 Task: Choose a LinkedIn plan to start my free month.
Action: Mouse moved to (810, 112)
Screenshot: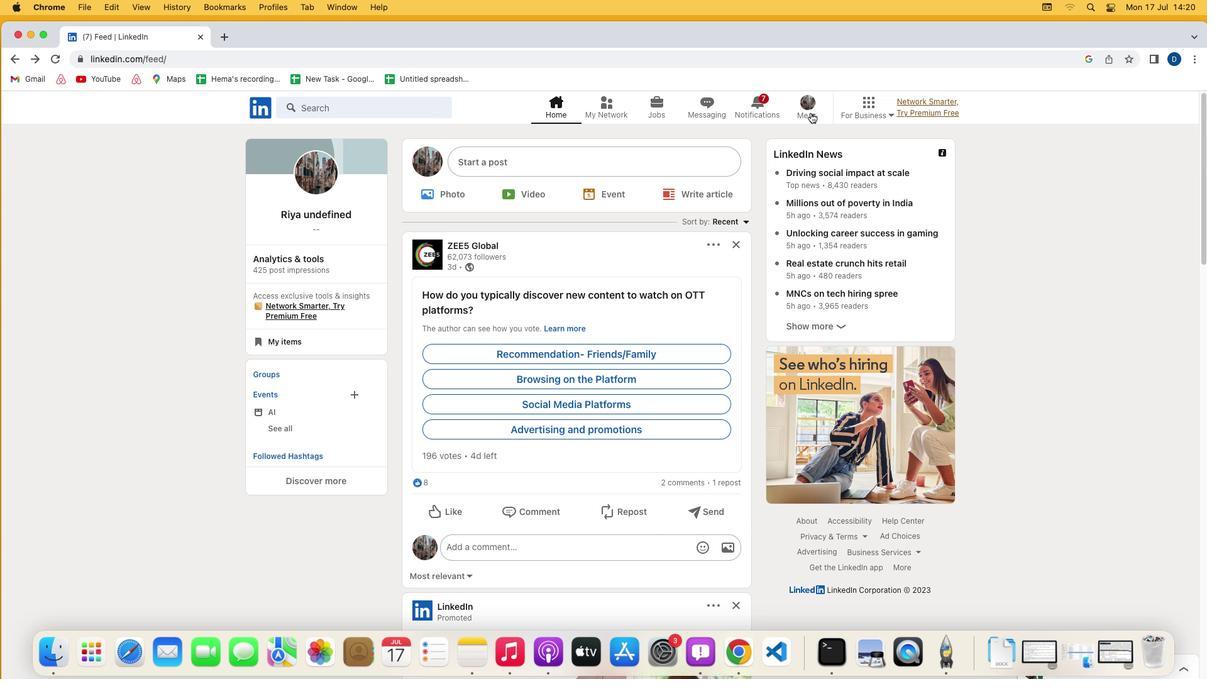 
Action: Mouse pressed left at (810, 112)
Screenshot: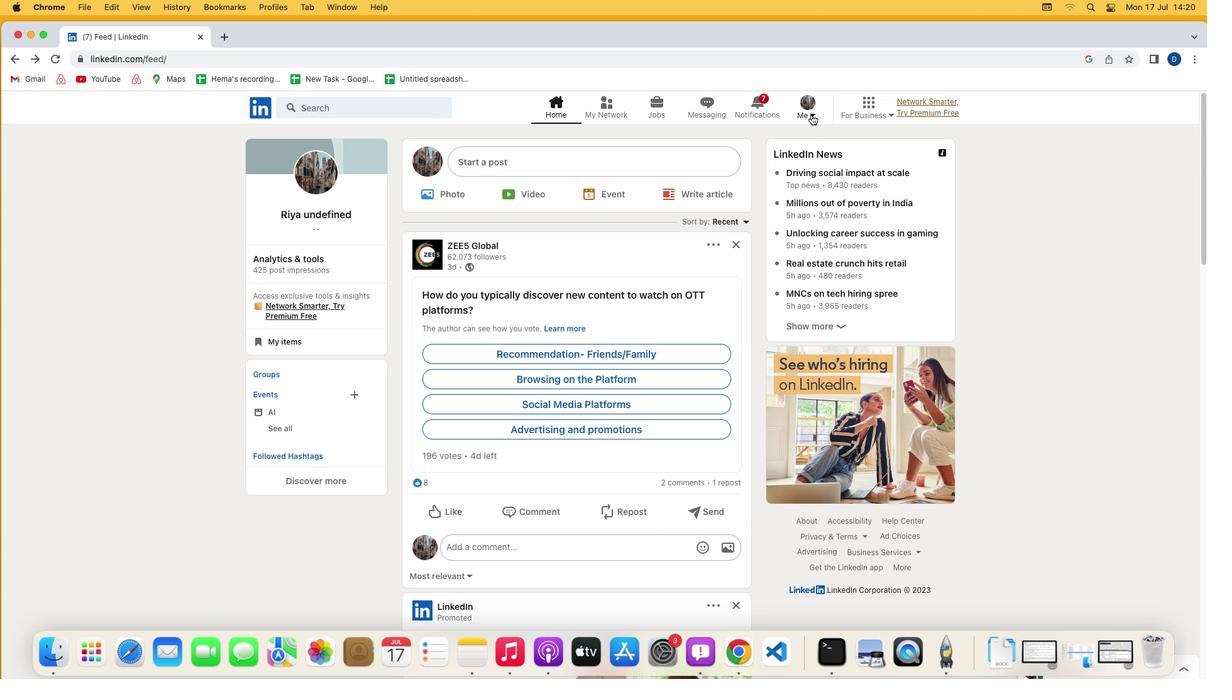 
Action: Mouse moved to (812, 113)
Screenshot: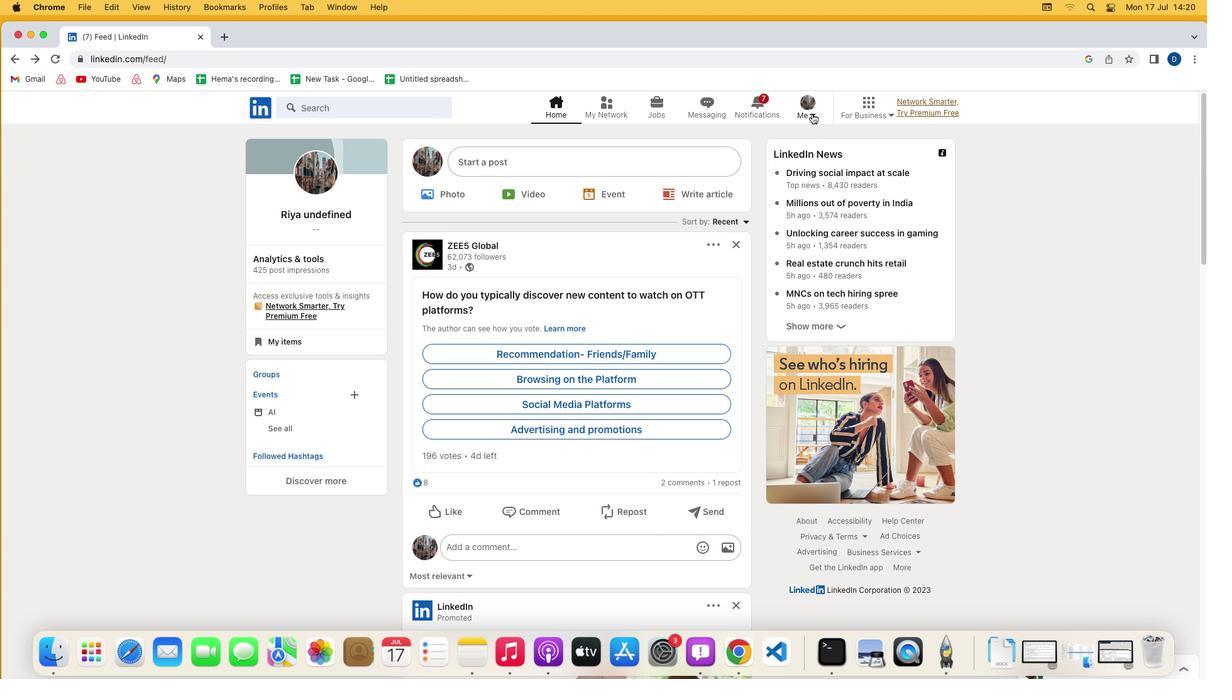 
Action: Mouse pressed left at (812, 113)
Screenshot: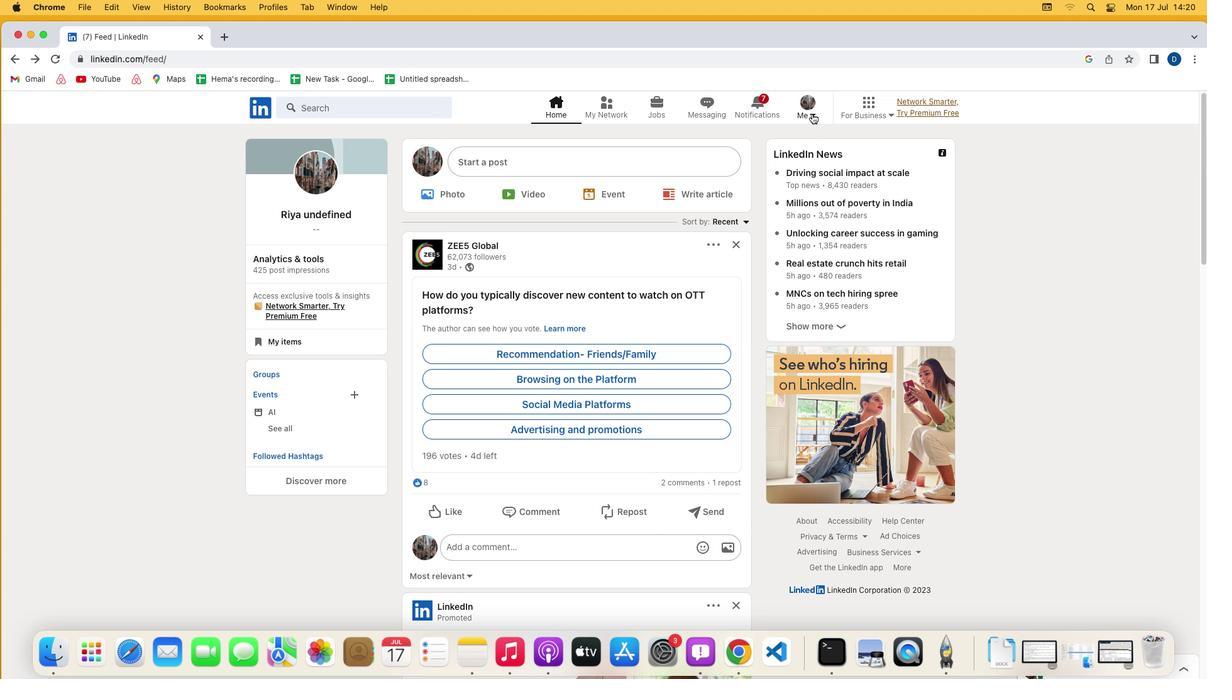 
Action: Mouse moved to (705, 247)
Screenshot: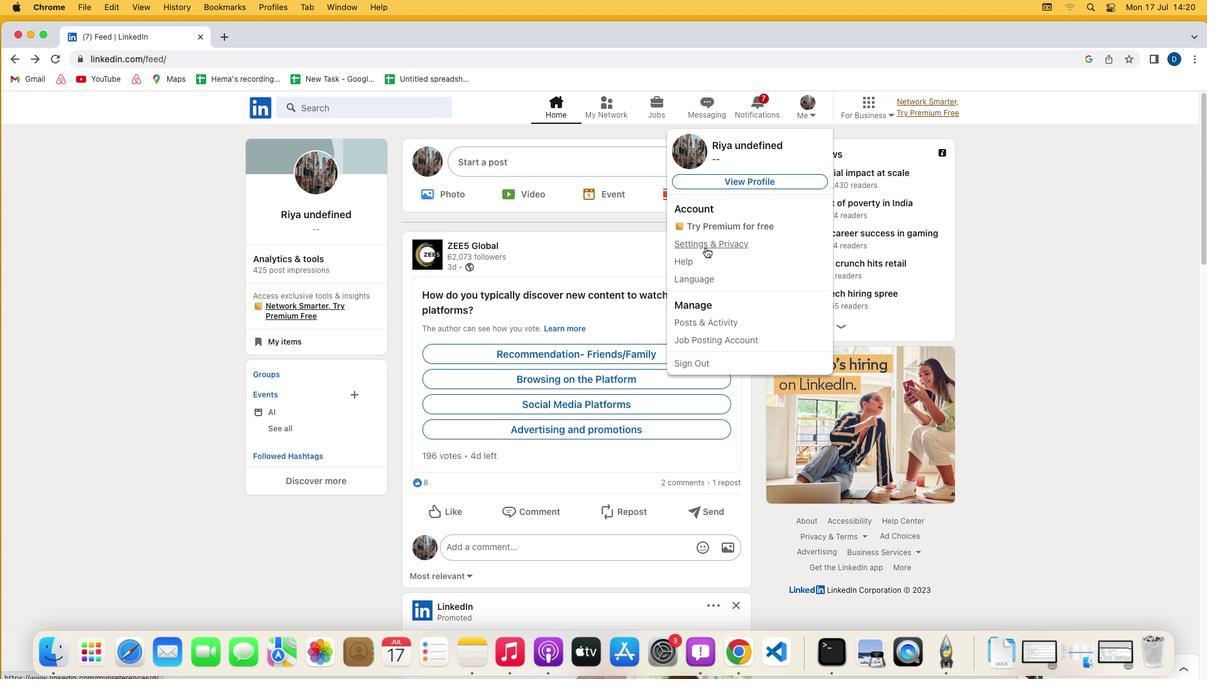 
Action: Mouse pressed left at (705, 247)
Screenshot: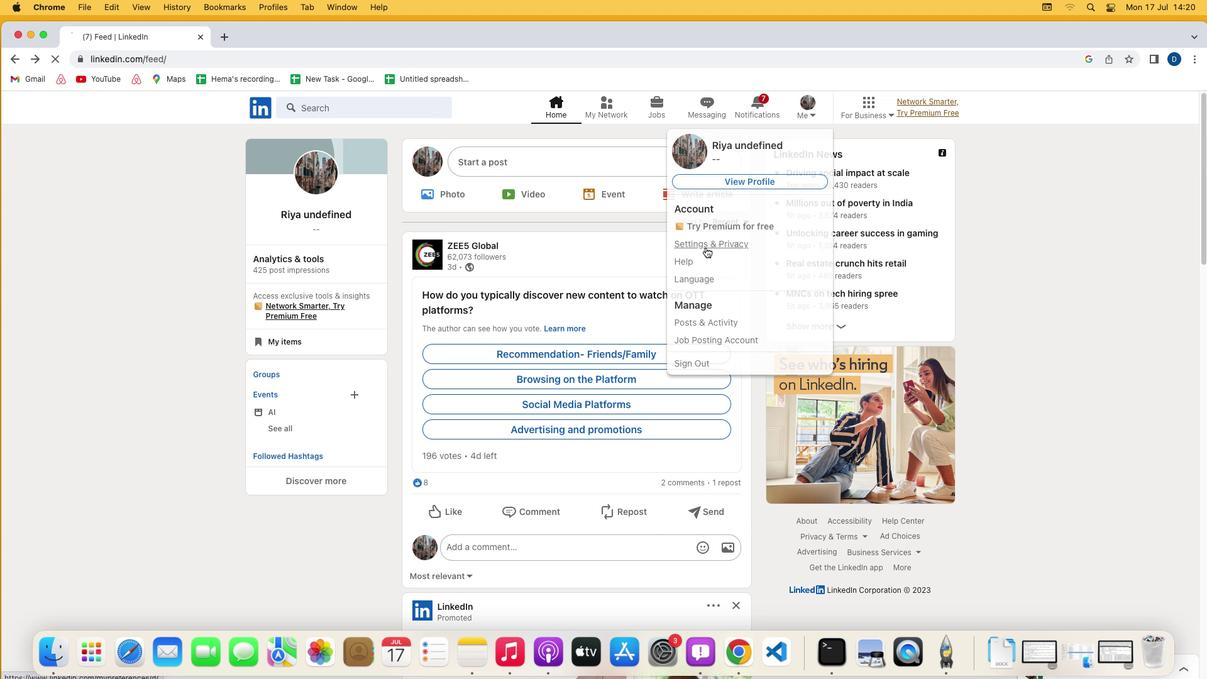 
Action: Mouse moved to (554, 342)
Screenshot: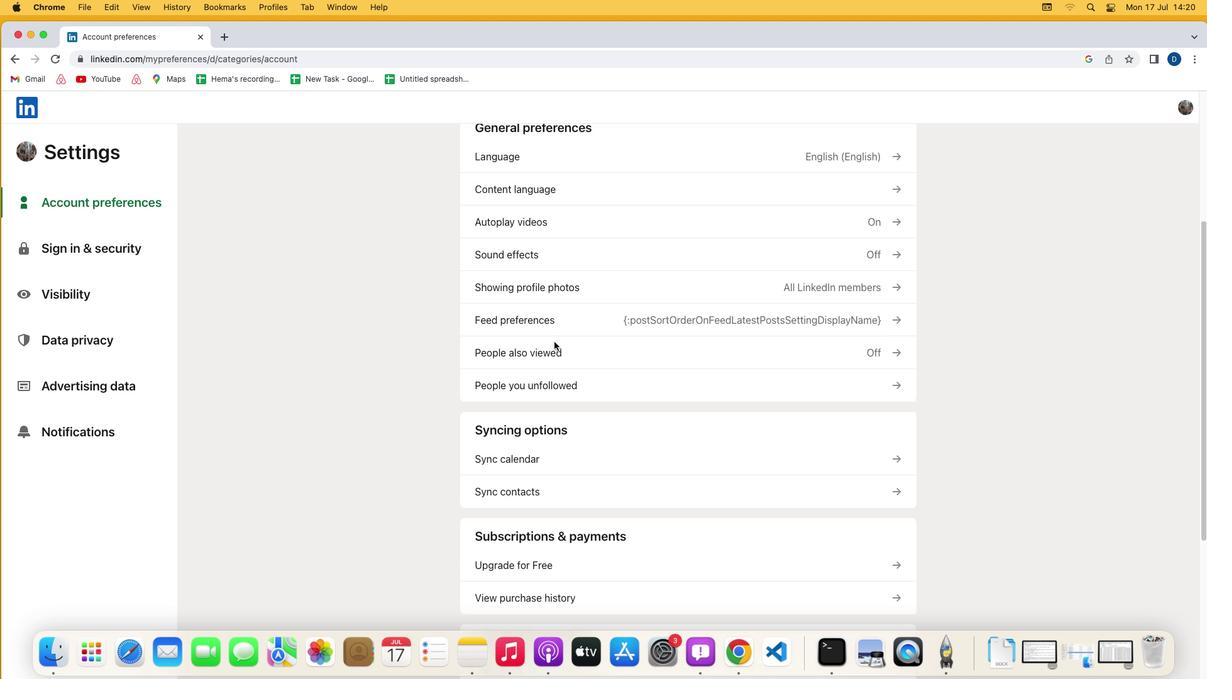 
Action: Mouse scrolled (554, 342) with delta (0, 0)
Screenshot: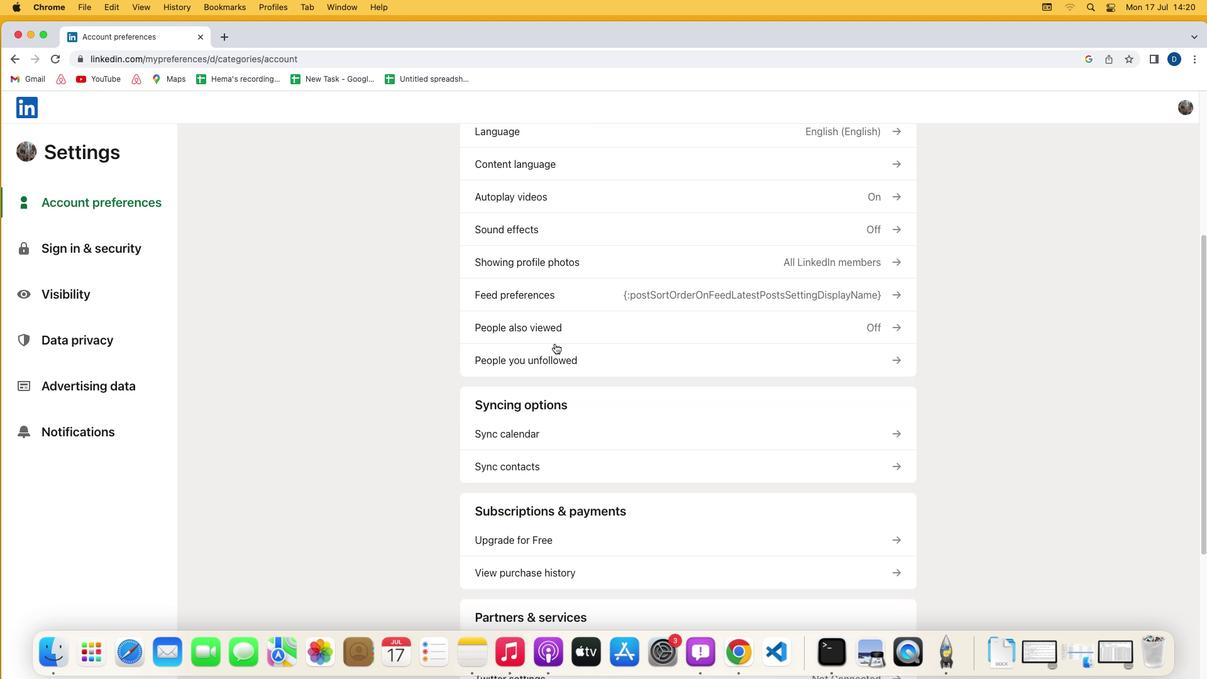 
Action: Mouse scrolled (554, 342) with delta (0, 0)
Screenshot: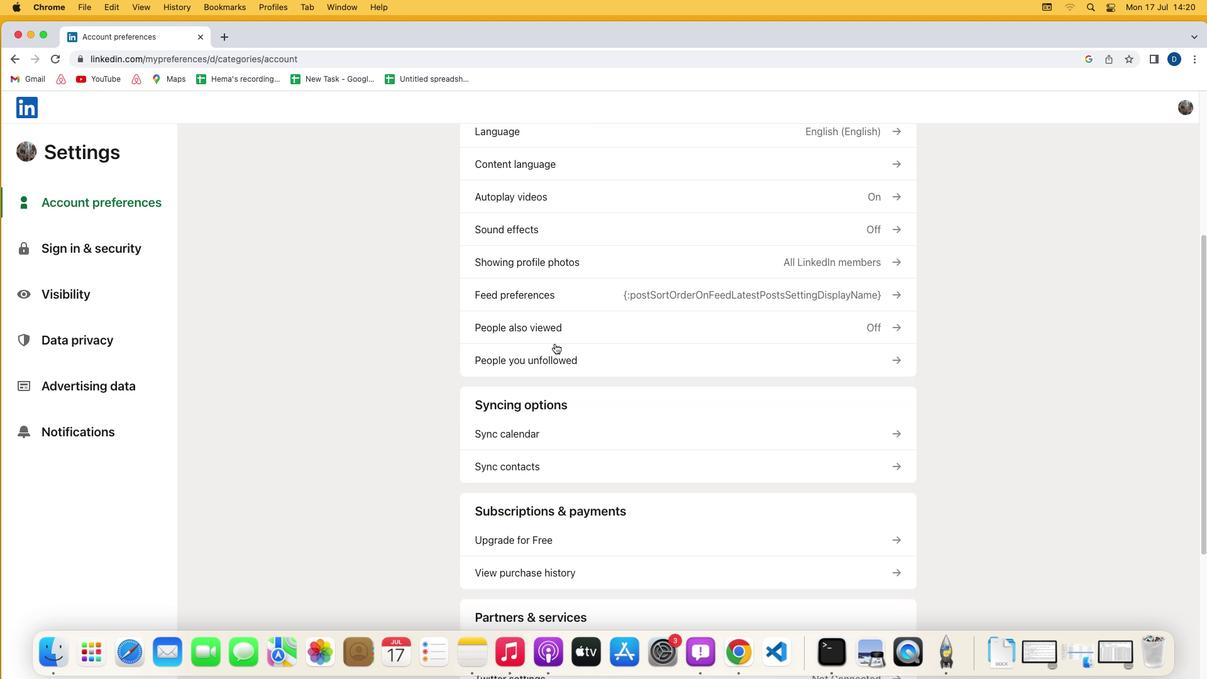
Action: Mouse scrolled (554, 342) with delta (0, -1)
Screenshot: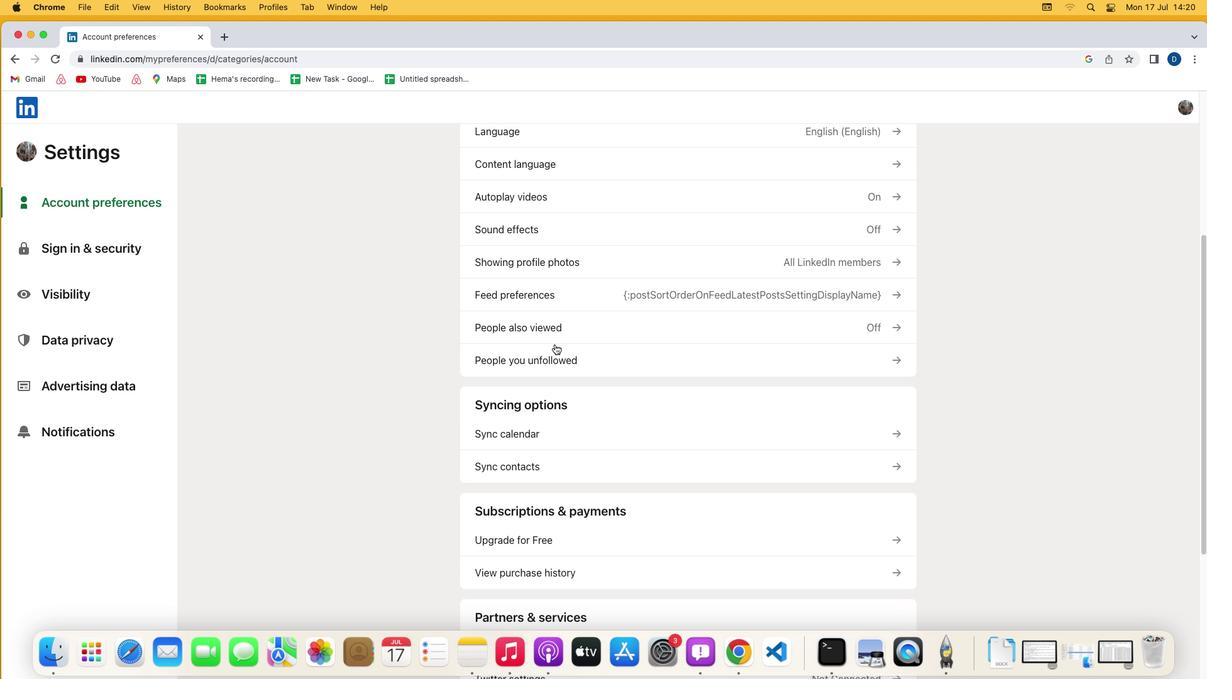 
Action: Mouse scrolled (554, 342) with delta (0, -3)
Screenshot: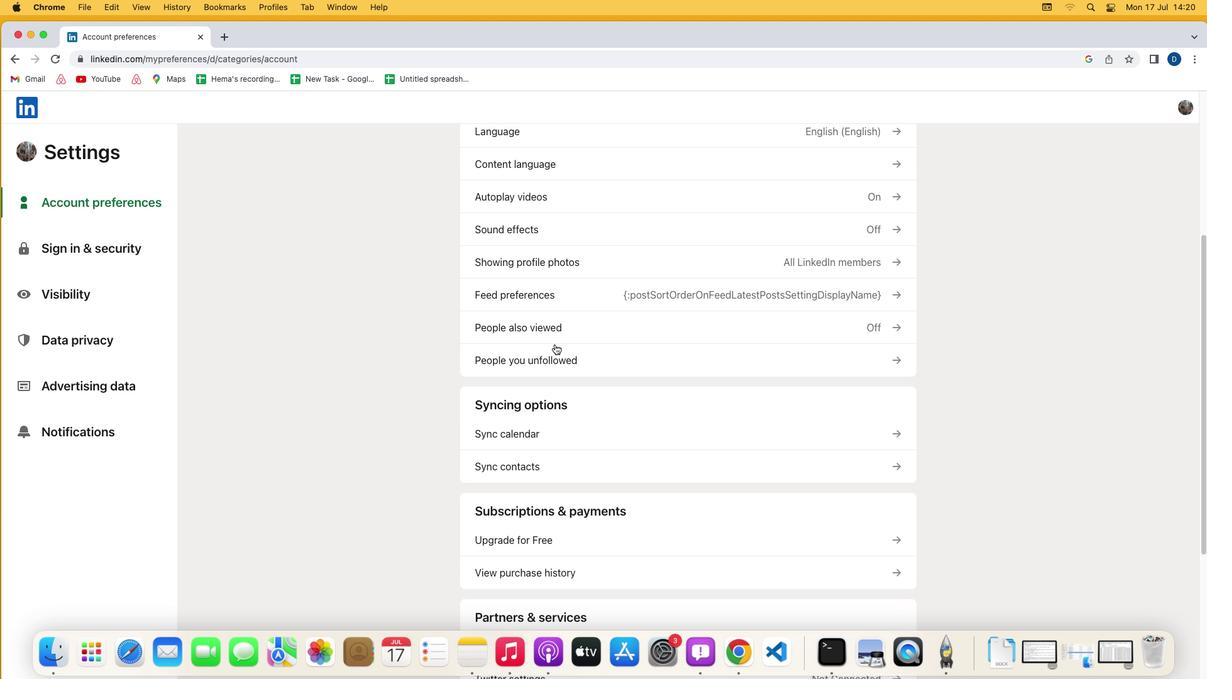 
Action: Mouse moved to (554, 344)
Screenshot: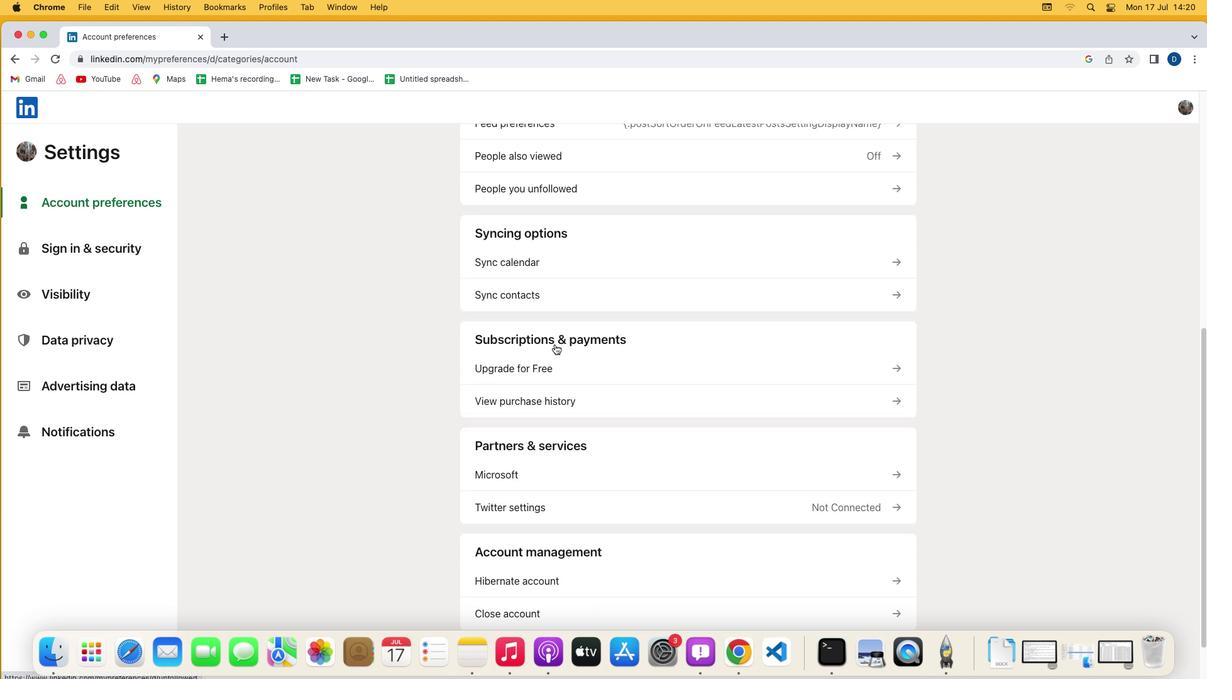 
Action: Mouse scrolled (554, 344) with delta (0, 0)
Screenshot: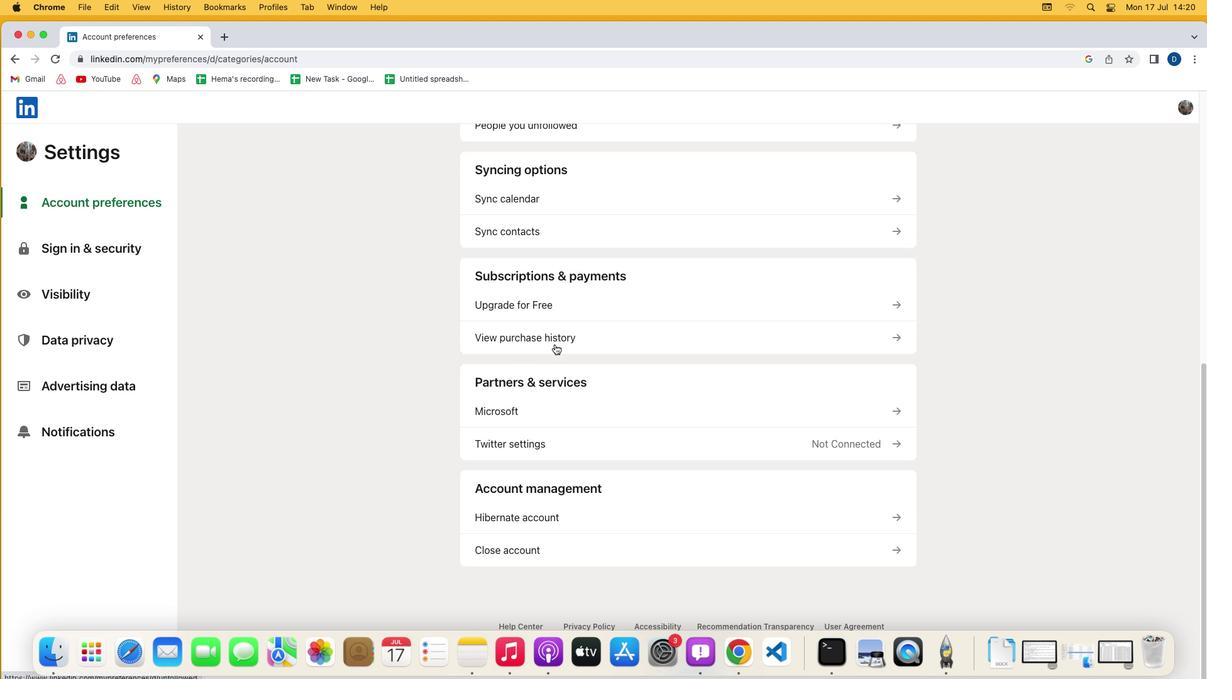 
Action: Mouse scrolled (554, 344) with delta (0, 0)
Screenshot: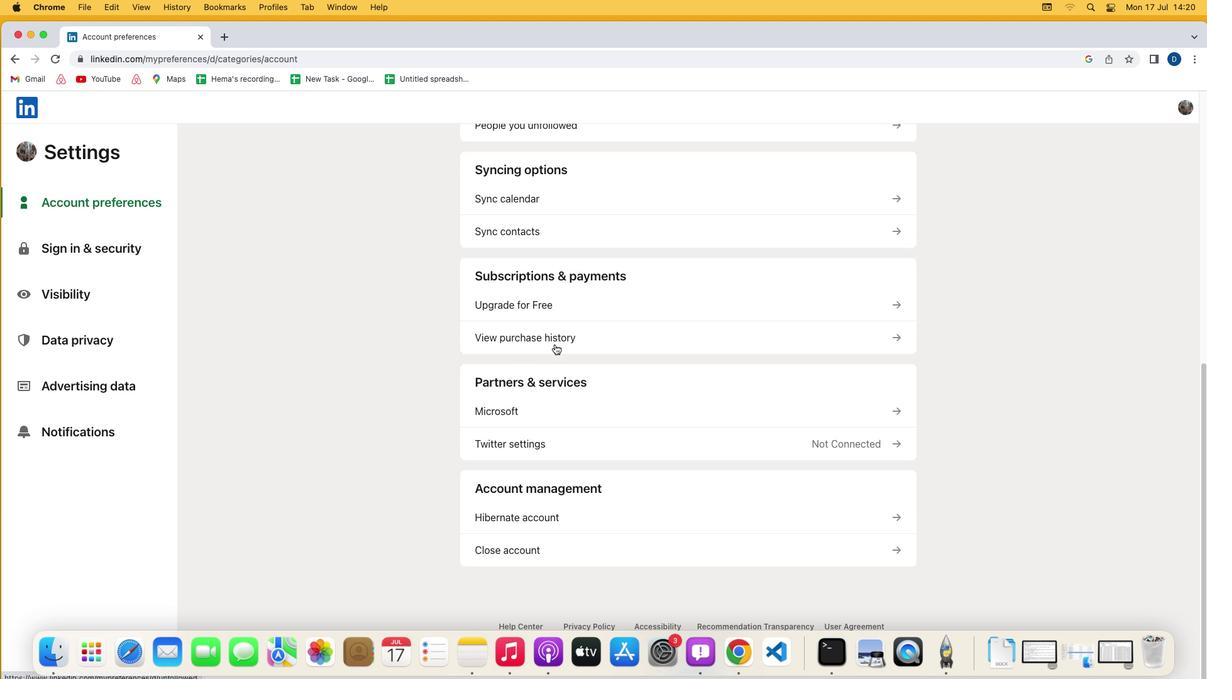 
Action: Mouse scrolled (554, 344) with delta (0, -1)
Screenshot: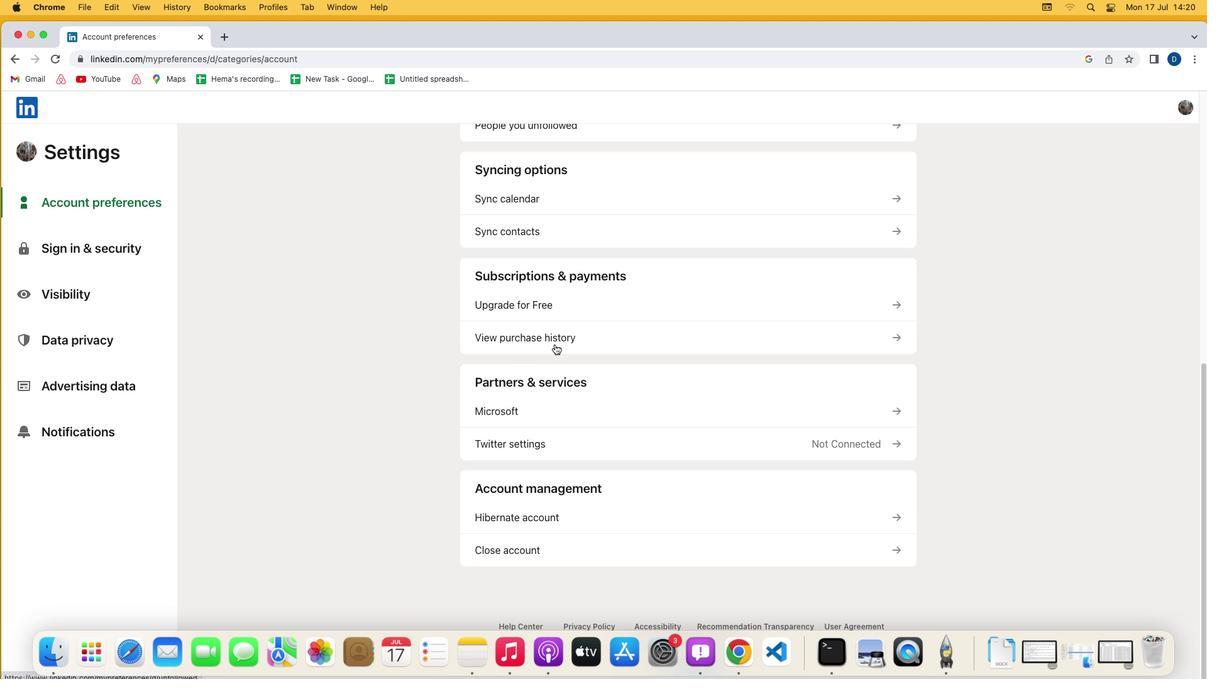 
Action: Mouse scrolled (554, 344) with delta (0, -3)
Screenshot: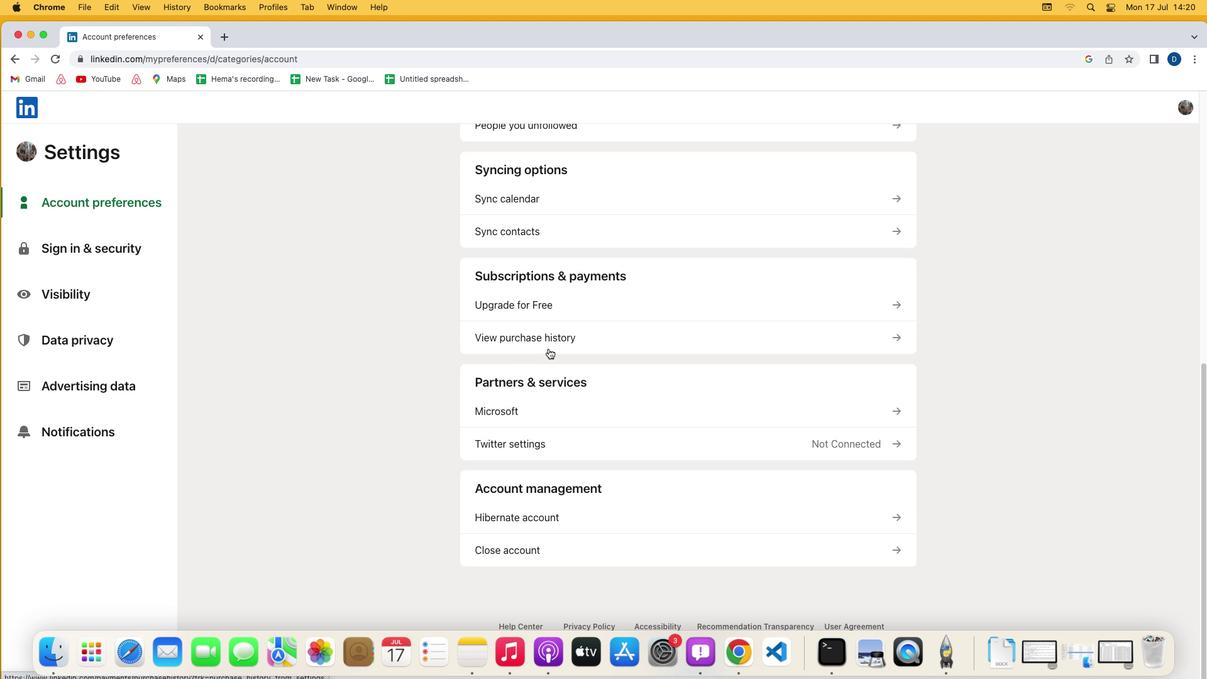 
Action: Mouse scrolled (554, 344) with delta (0, -3)
Screenshot: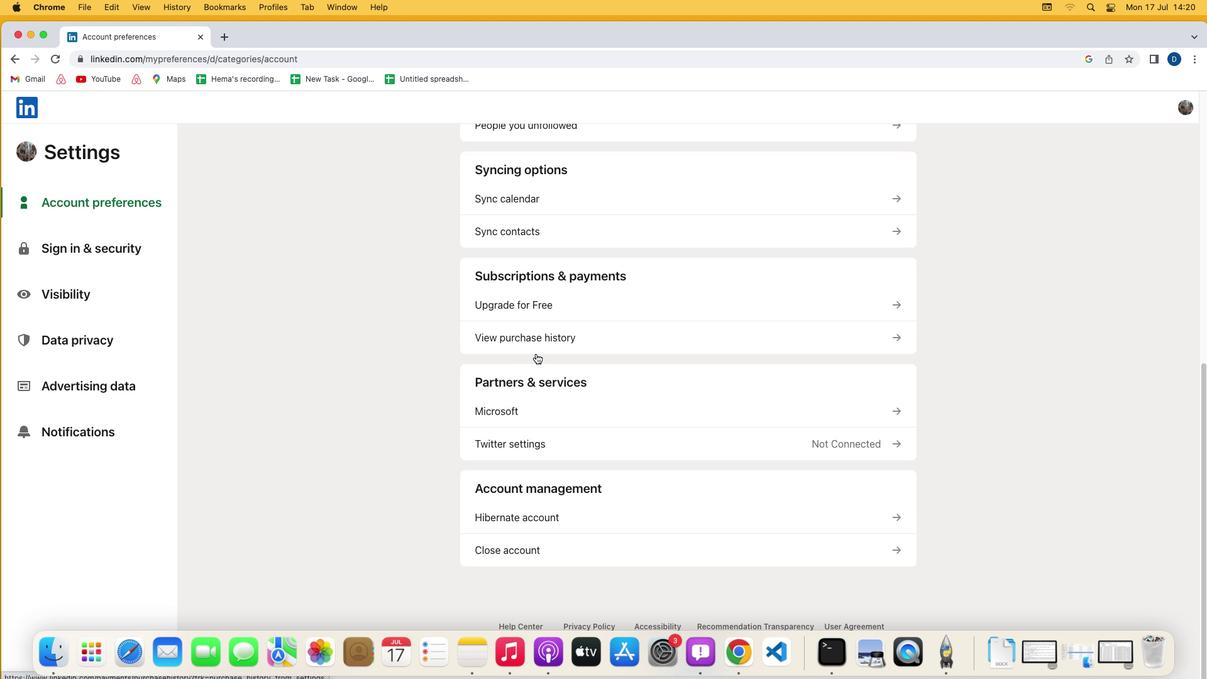 
Action: Mouse moved to (539, 309)
Screenshot: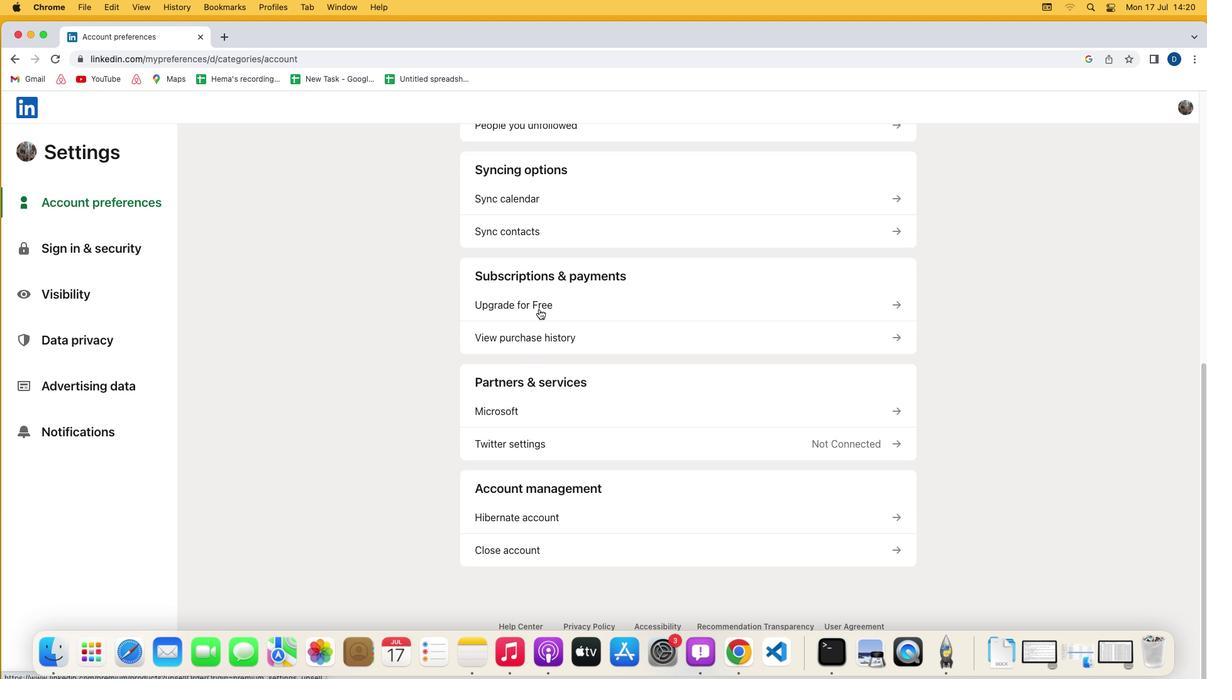 
Action: Mouse pressed left at (539, 309)
Screenshot: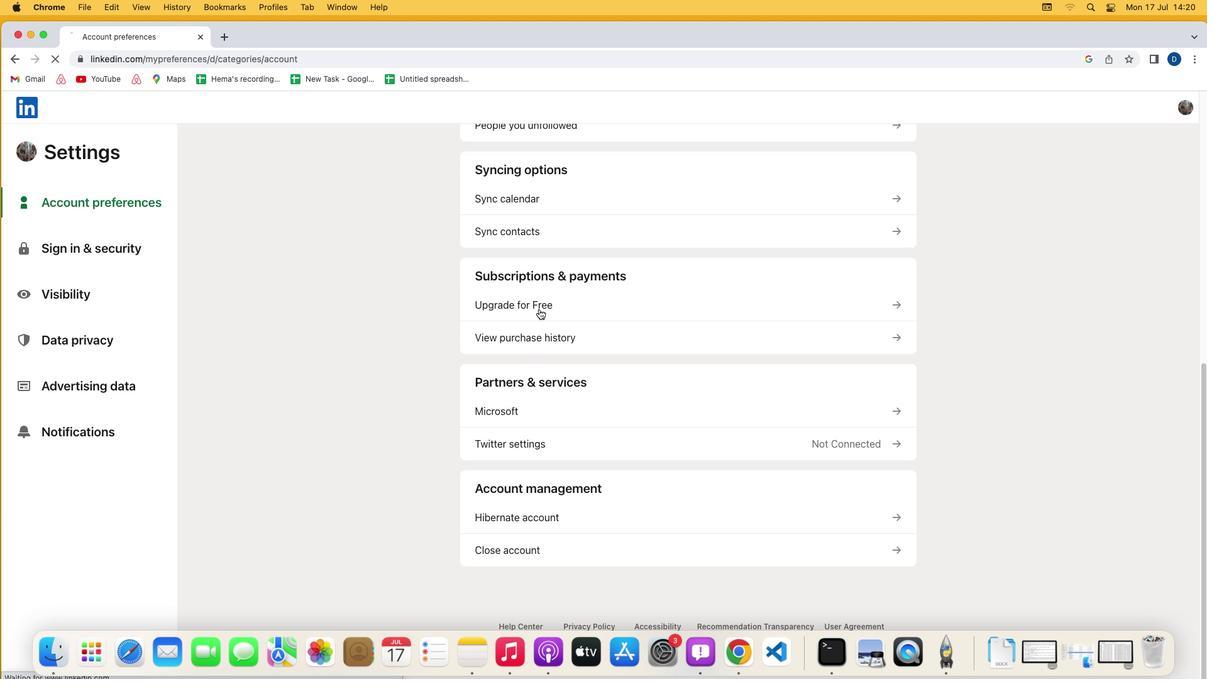 
Action: Mouse moved to (495, 366)
Screenshot: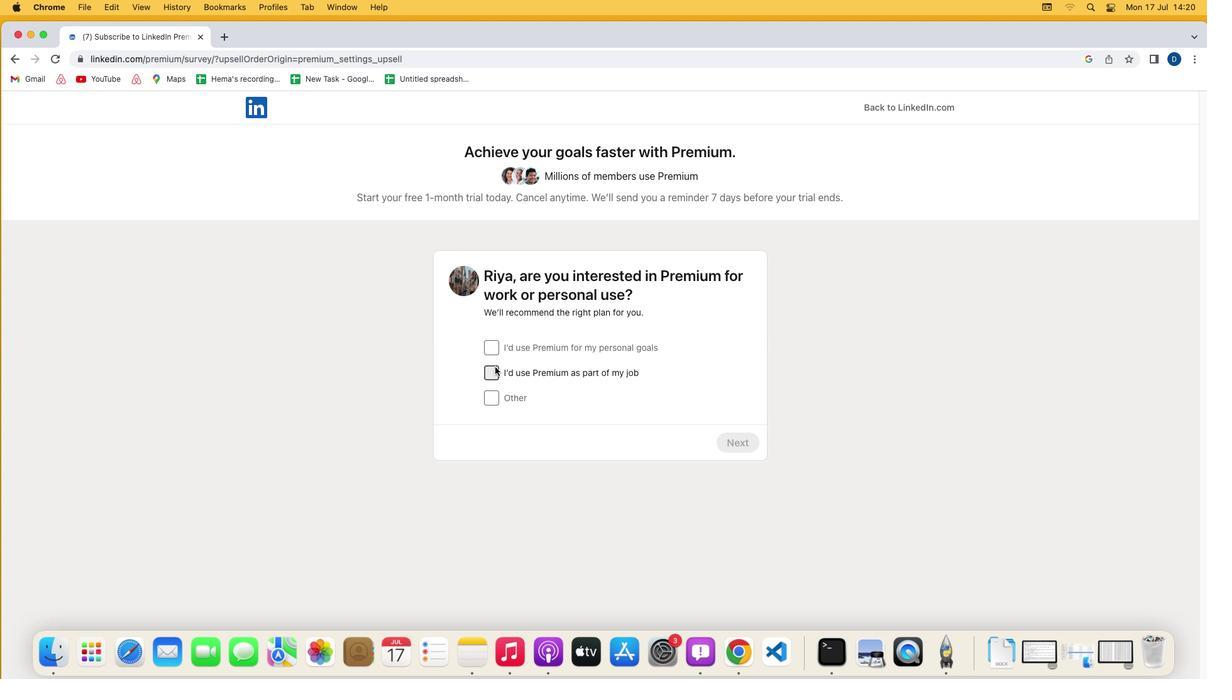 
Action: Mouse pressed left at (495, 366)
Screenshot: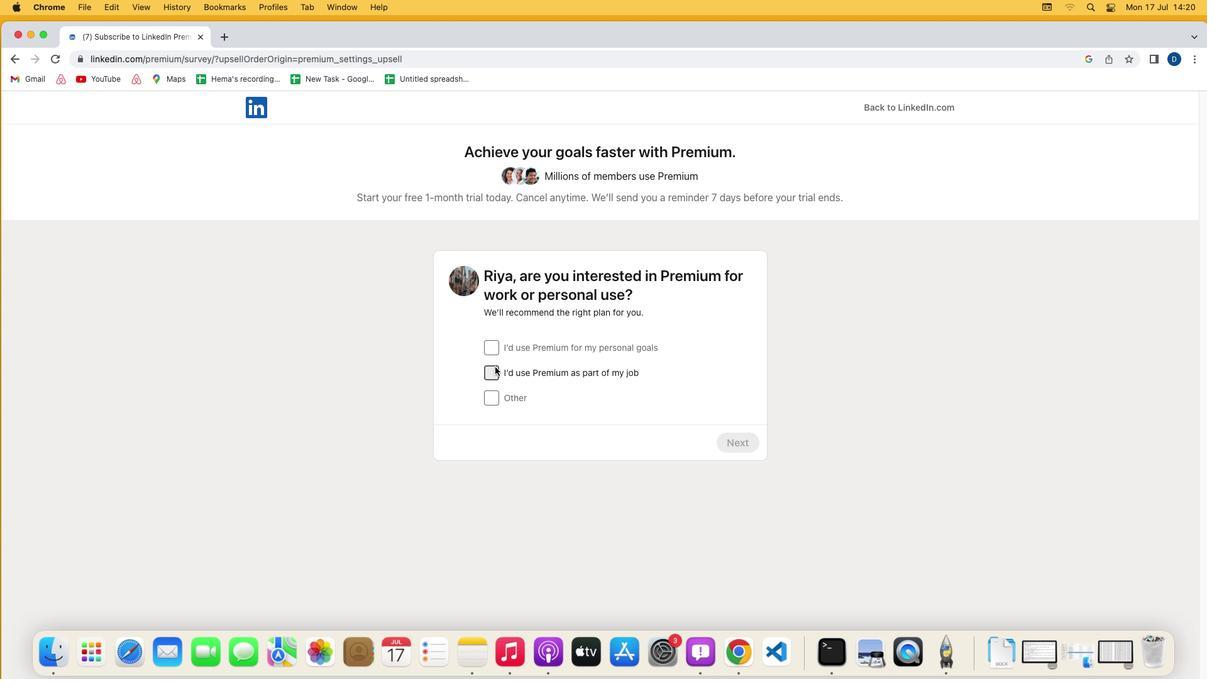 
Action: Mouse moved to (735, 442)
Screenshot: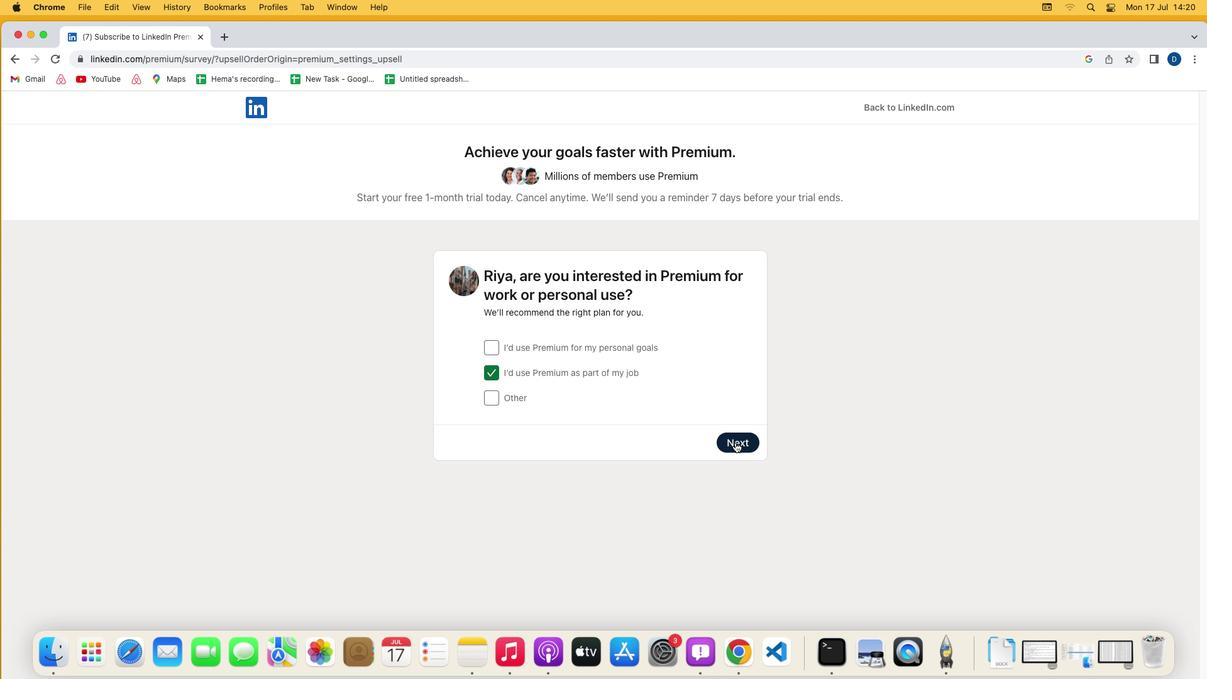 
Action: Mouse pressed left at (735, 442)
Screenshot: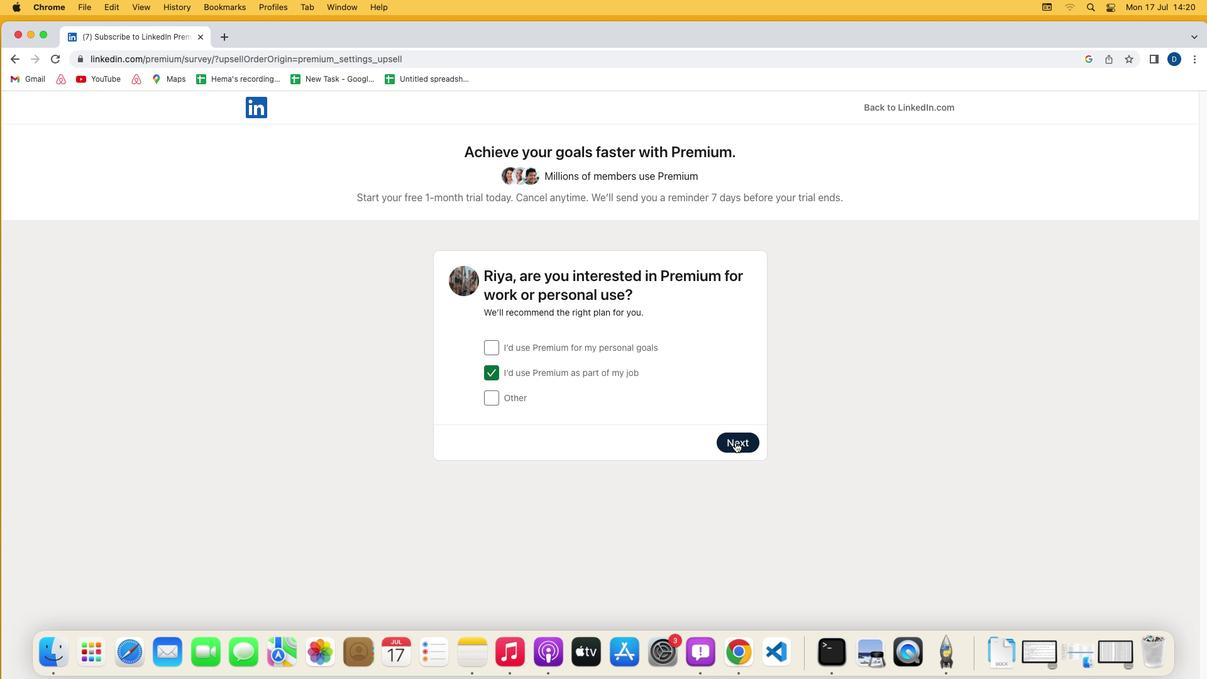 
Action: Mouse moved to (733, 510)
Screenshot: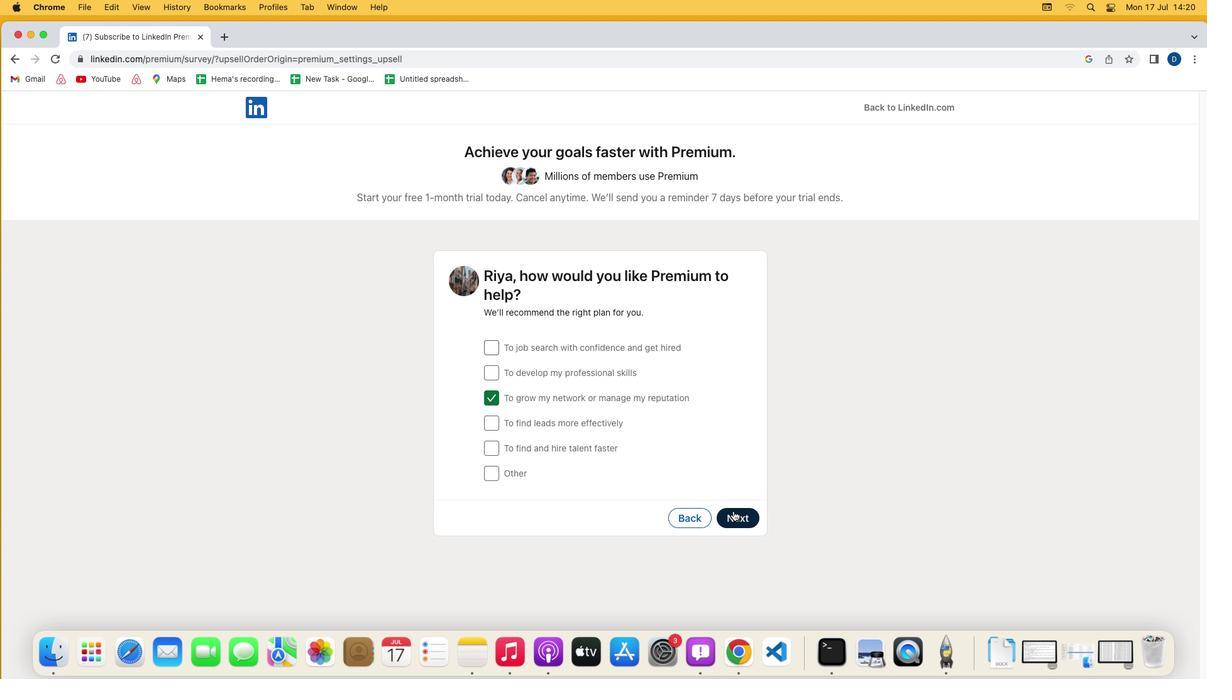
Action: Mouse pressed left at (733, 510)
Screenshot: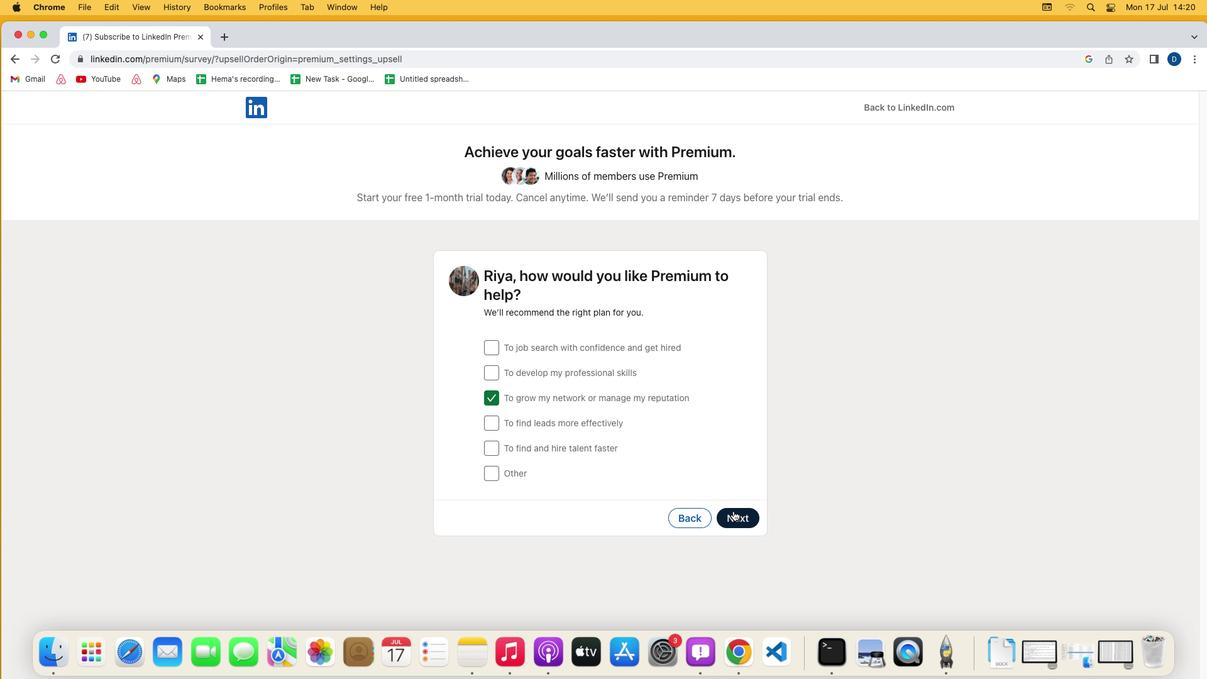 
Action: Mouse moved to (488, 397)
Screenshot: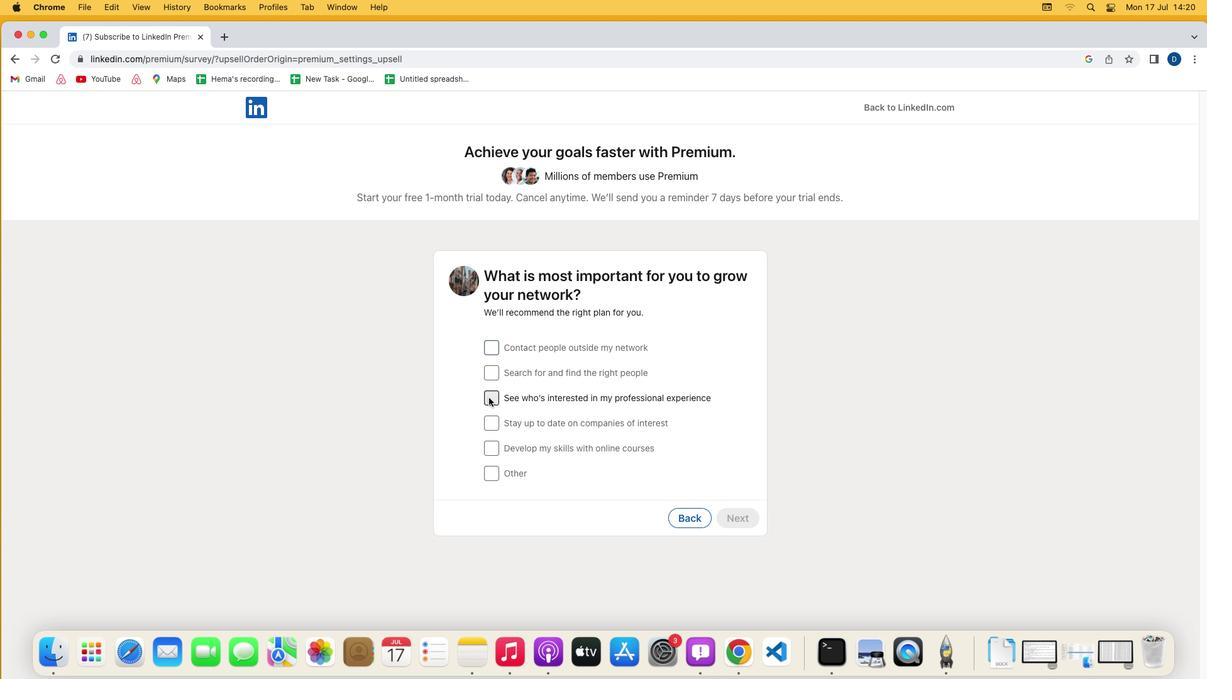 
Action: Mouse pressed left at (488, 397)
Screenshot: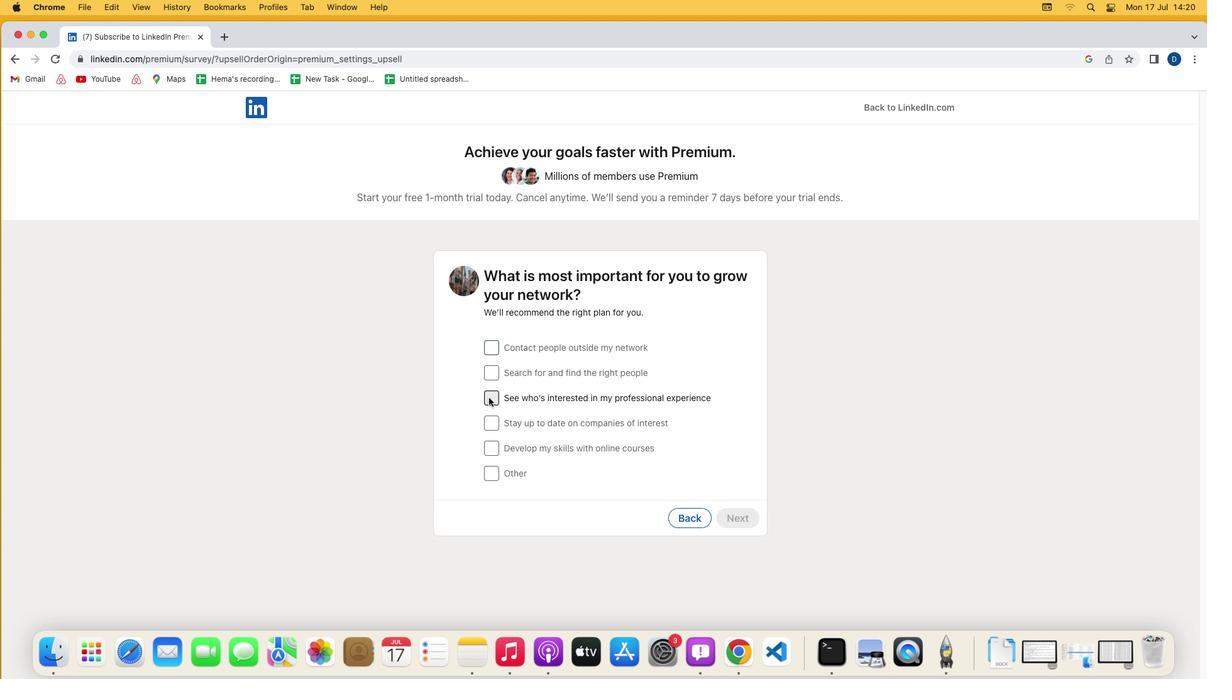 
Action: Mouse moved to (735, 522)
Screenshot: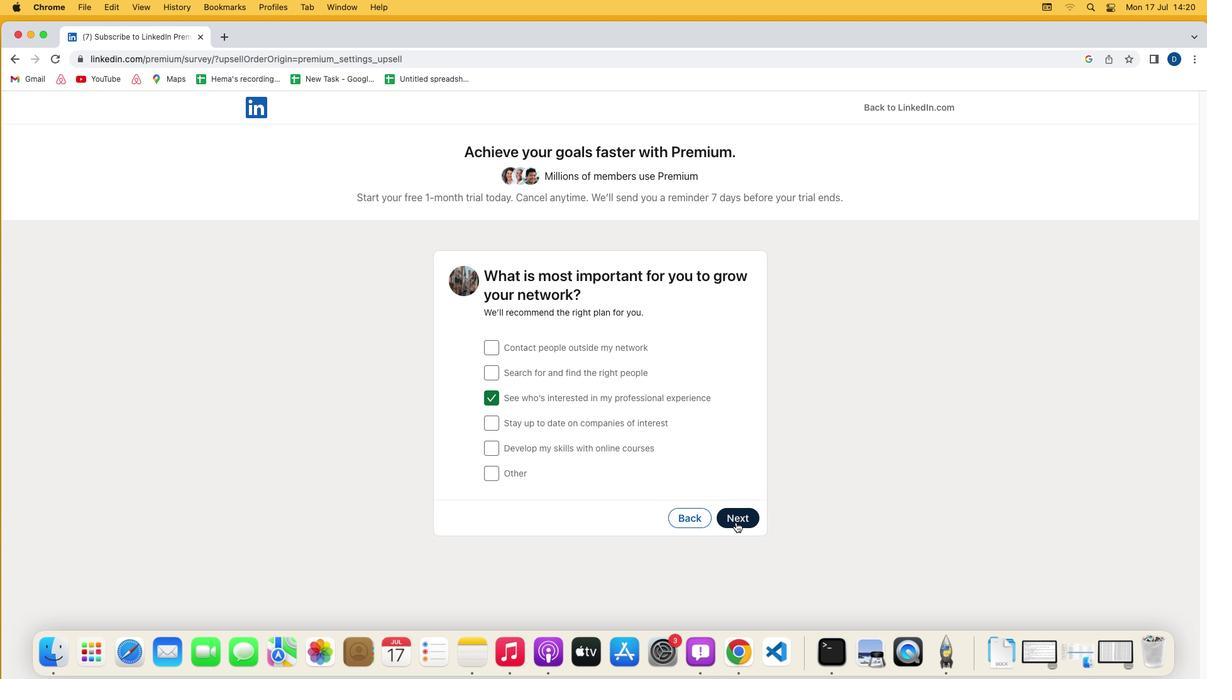 
Action: Mouse pressed left at (735, 522)
Screenshot: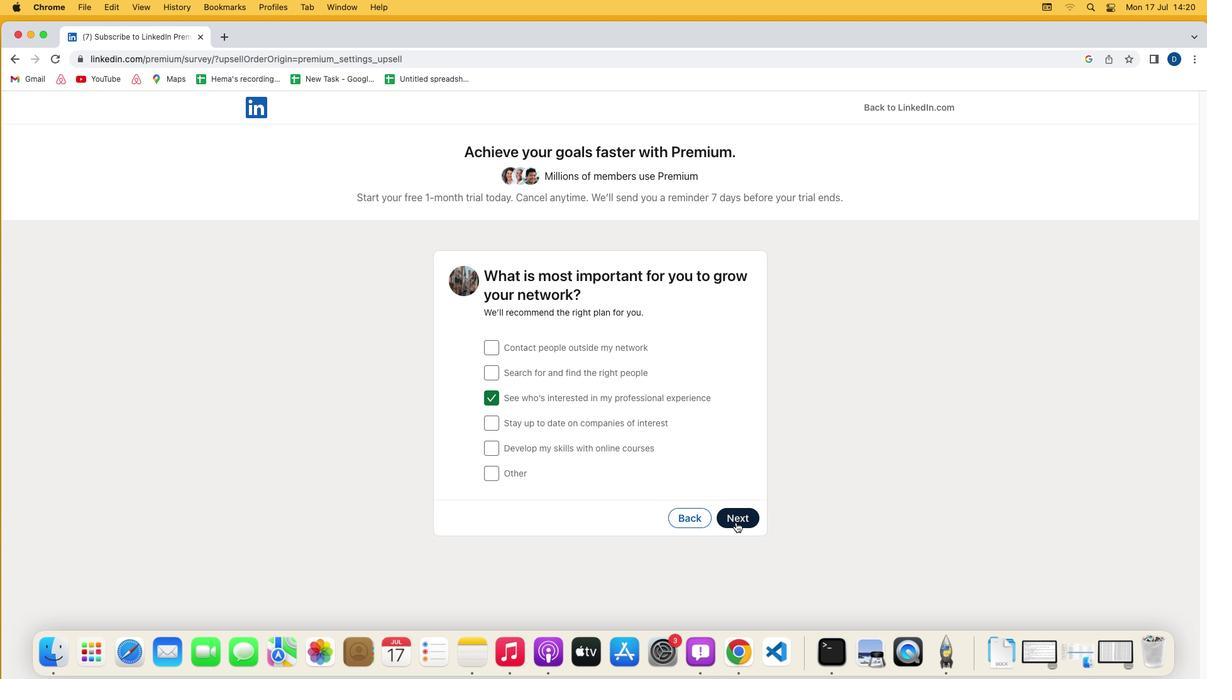 
Action: Mouse moved to (354, 483)
Screenshot: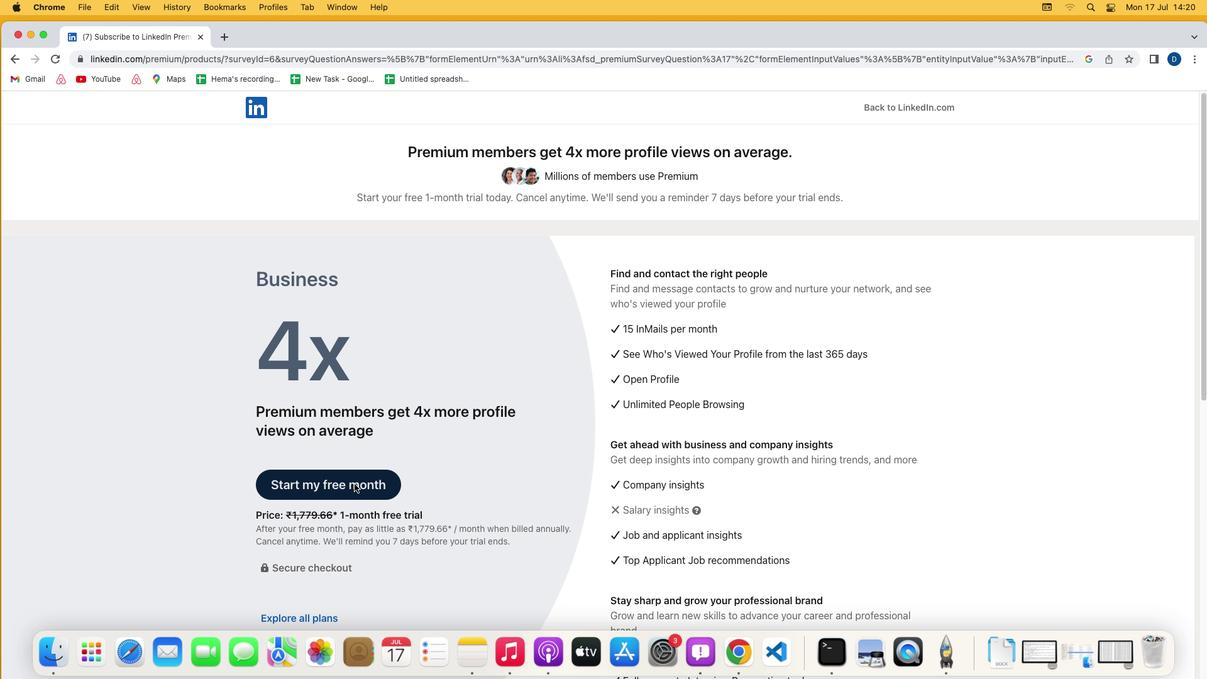 
Action: Mouse pressed left at (354, 483)
Screenshot: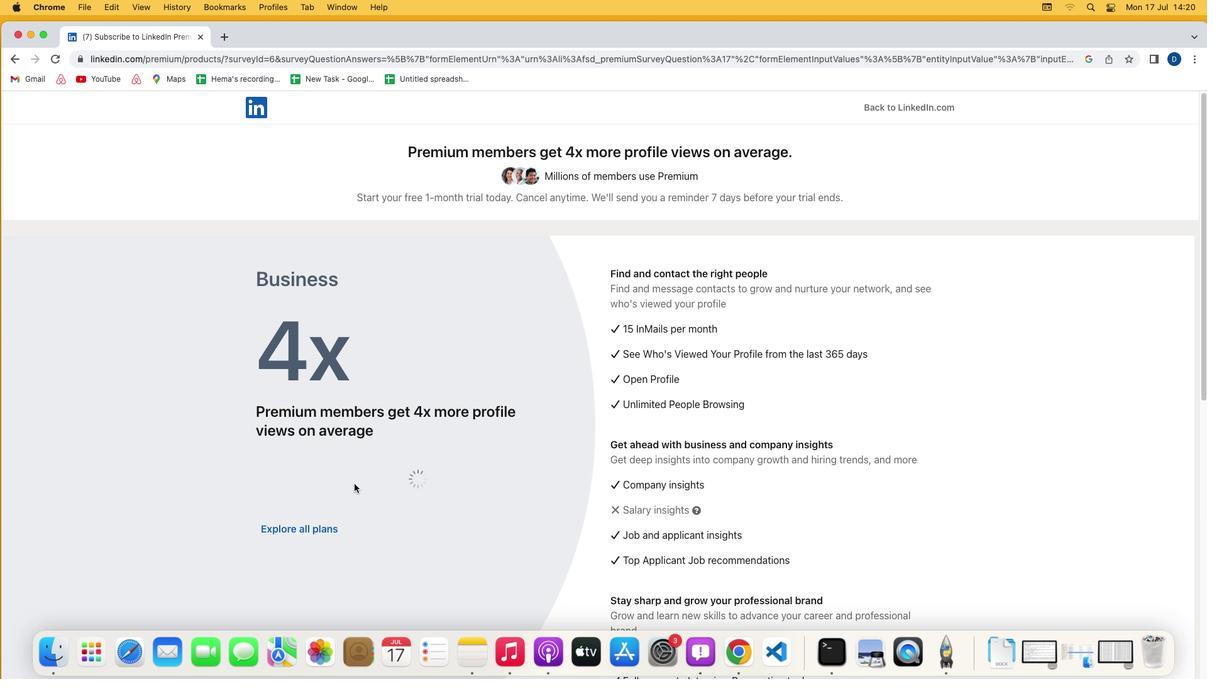 
